 Task: Start in the project ZirconTech the sprint 'Solar Wind', with a duration of 2 weeks.
Action: Mouse moved to (75, 186)
Screenshot: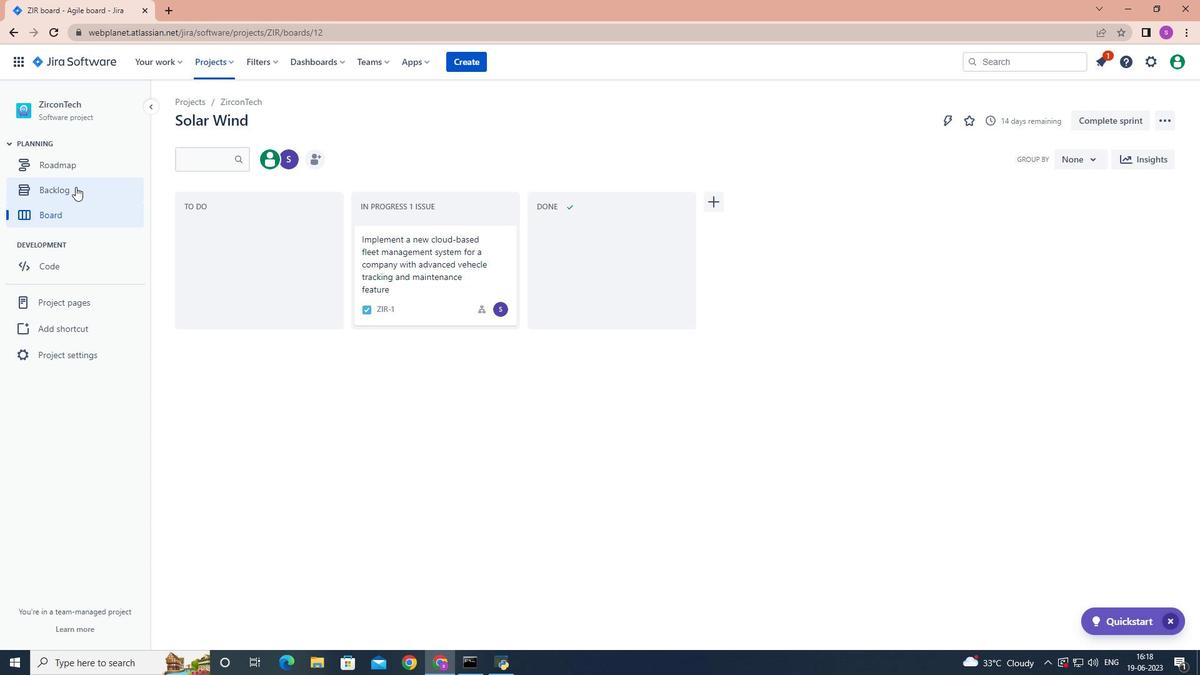 
Action: Mouse pressed left at (75, 186)
Screenshot: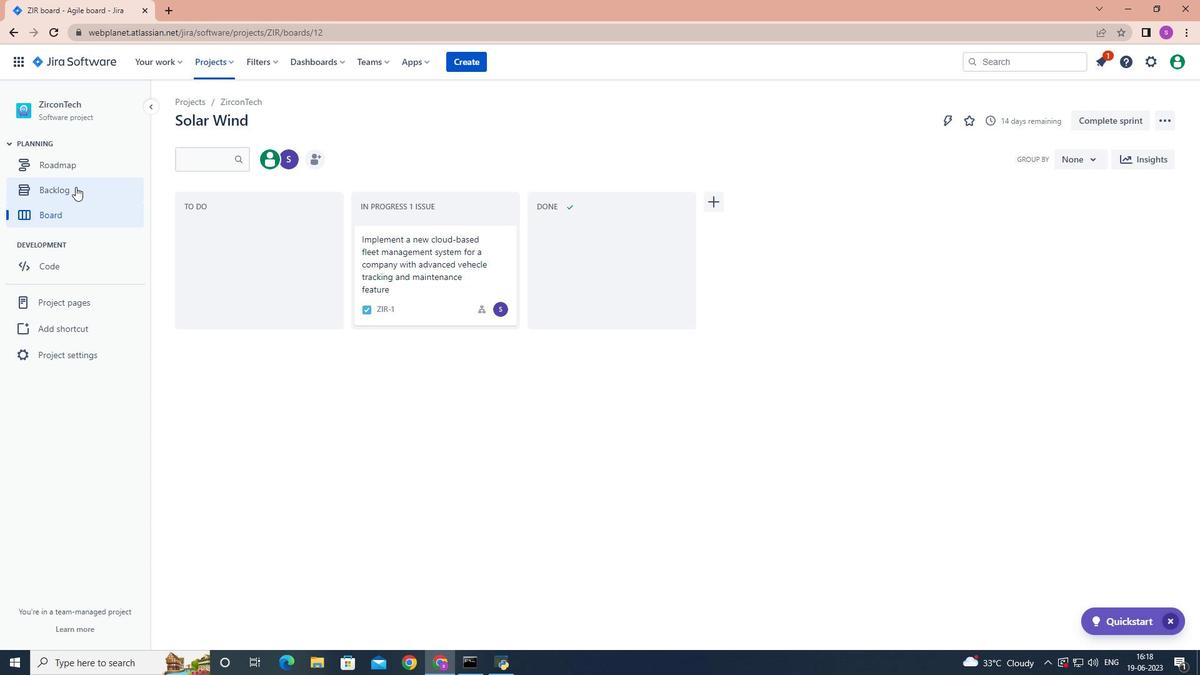 
Action: Mouse moved to (603, 409)
Screenshot: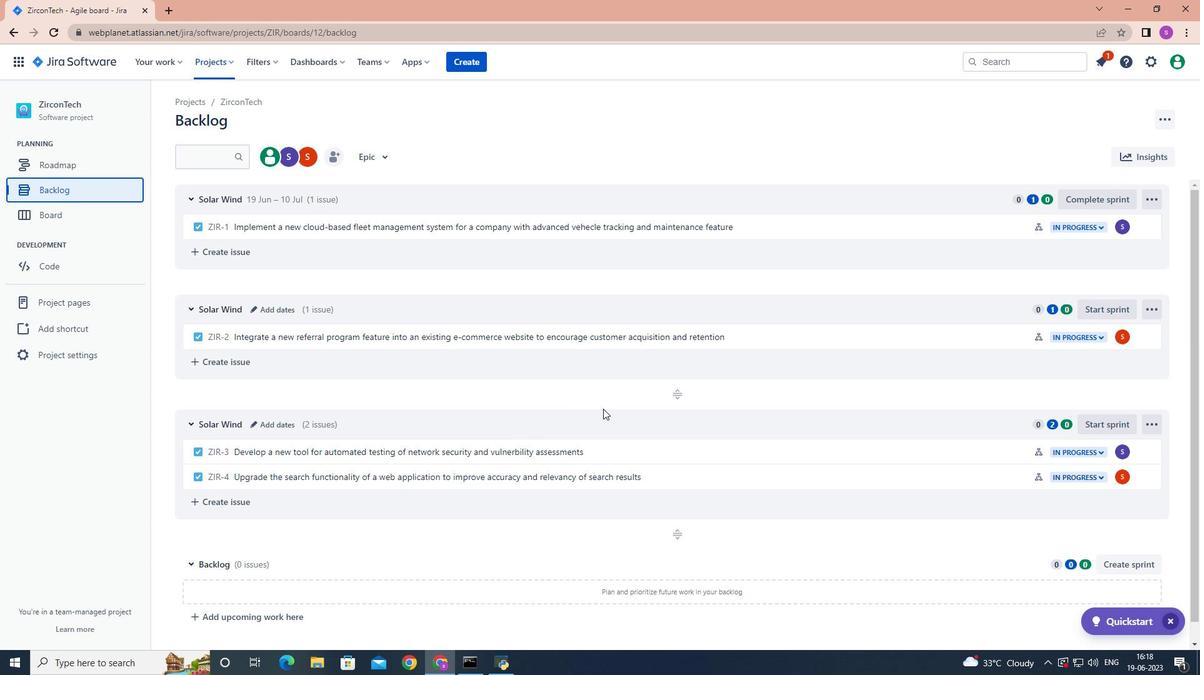 
Action: Mouse scrolled (603, 408) with delta (0, 0)
Screenshot: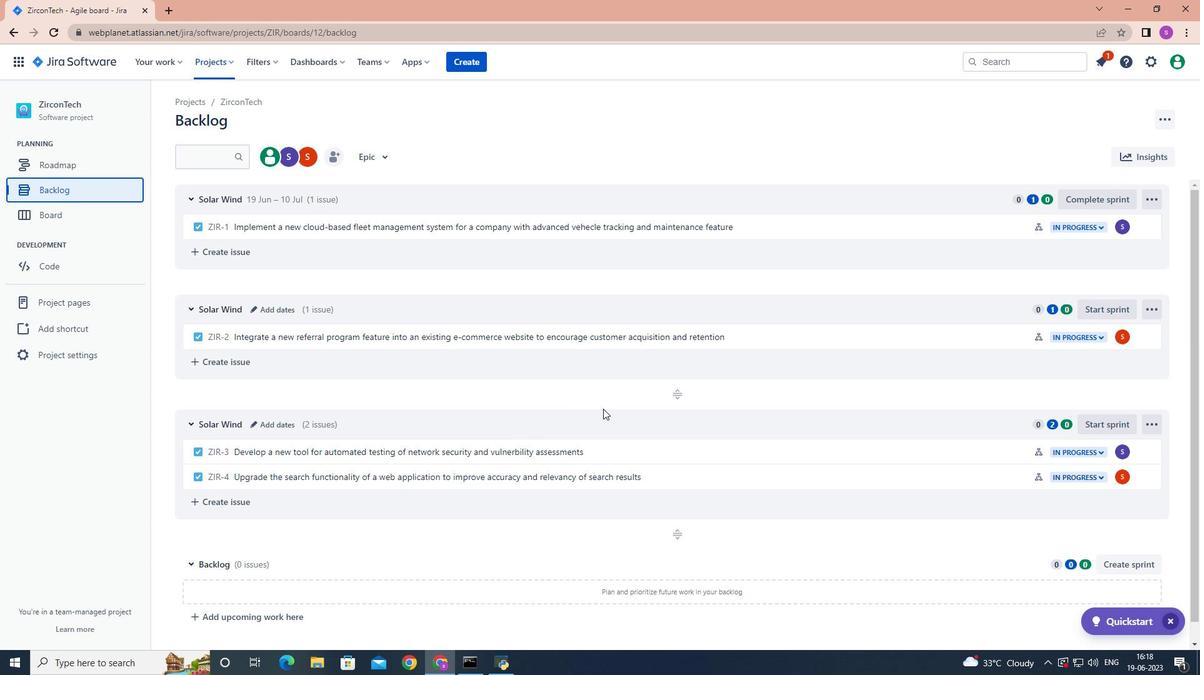 
Action: Mouse moved to (611, 413)
Screenshot: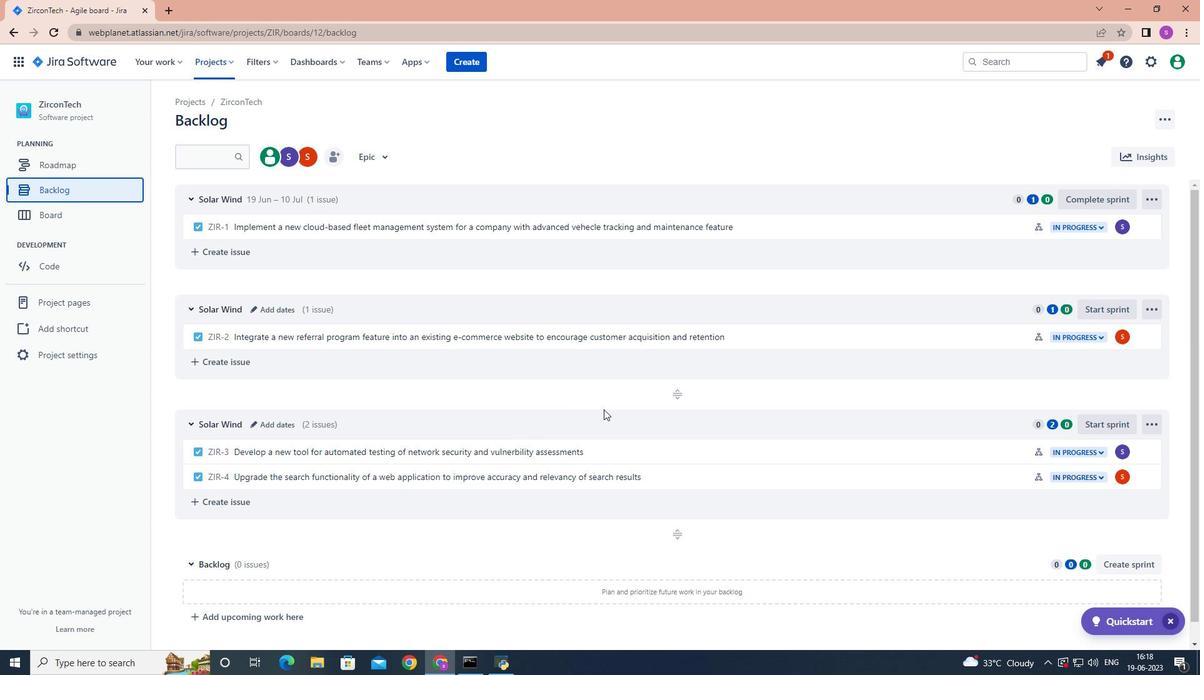 
Action: Mouse scrolled (610, 412) with delta (0, 0)
Screenshot: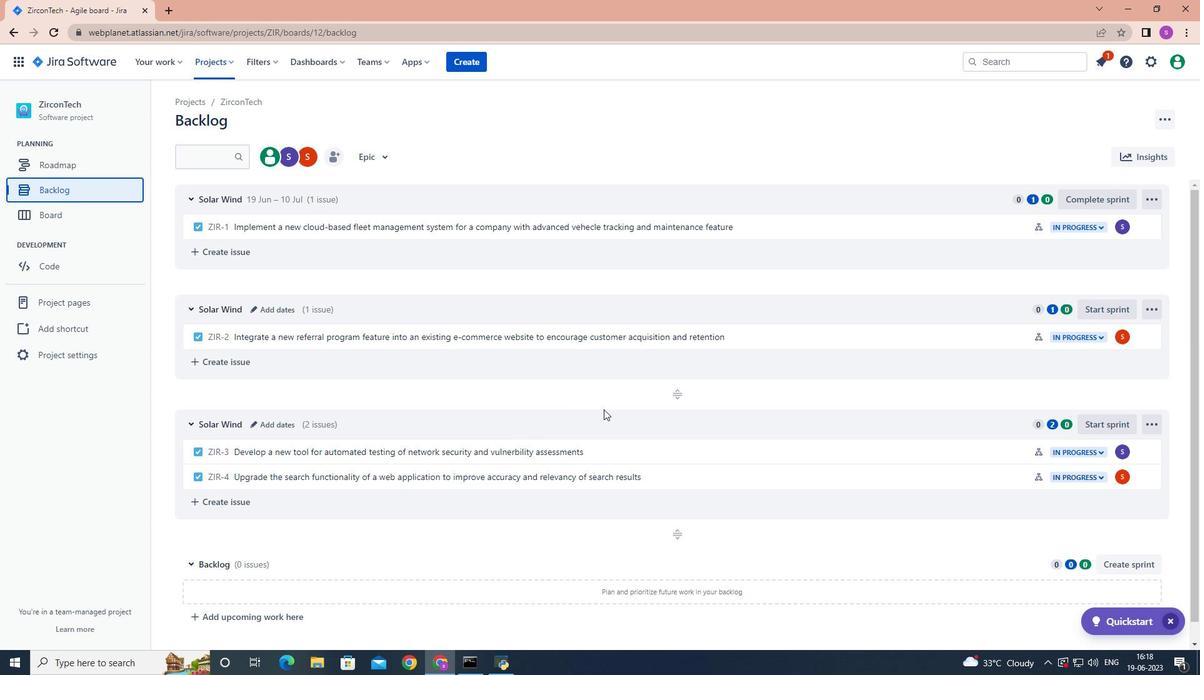 
Action: Mouse moved to (665, 436)
Screenshot: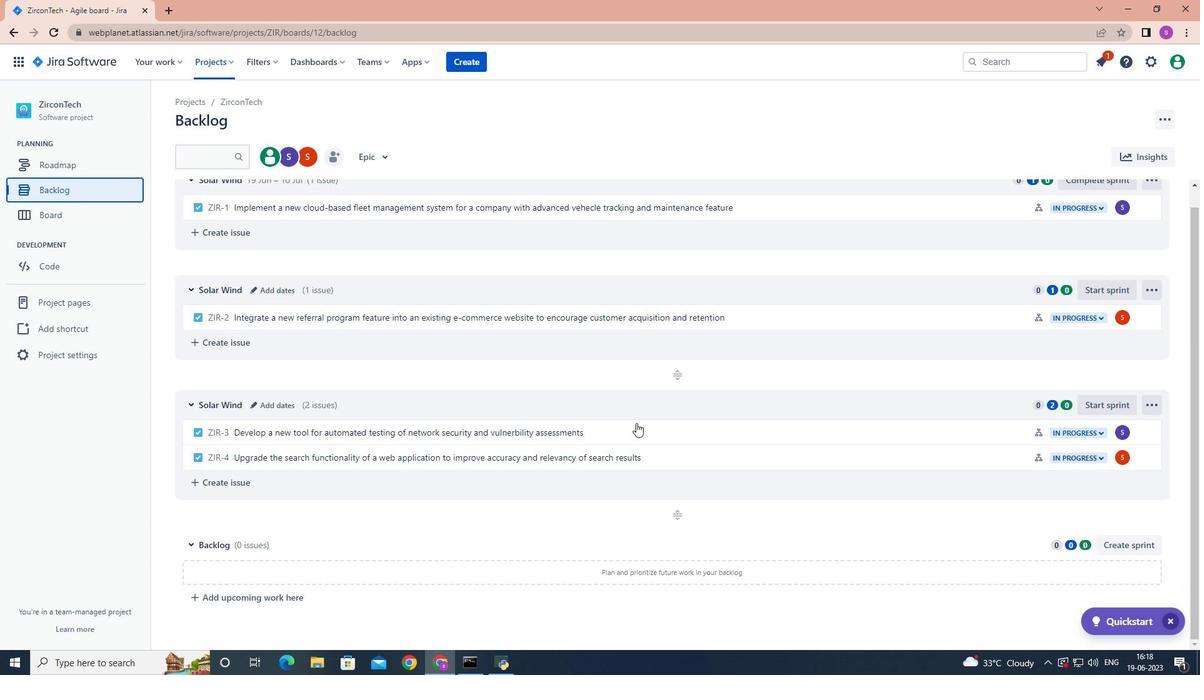 
Action: Mouse scrolled (665, 436) with delta (0, 0)
Screenshot: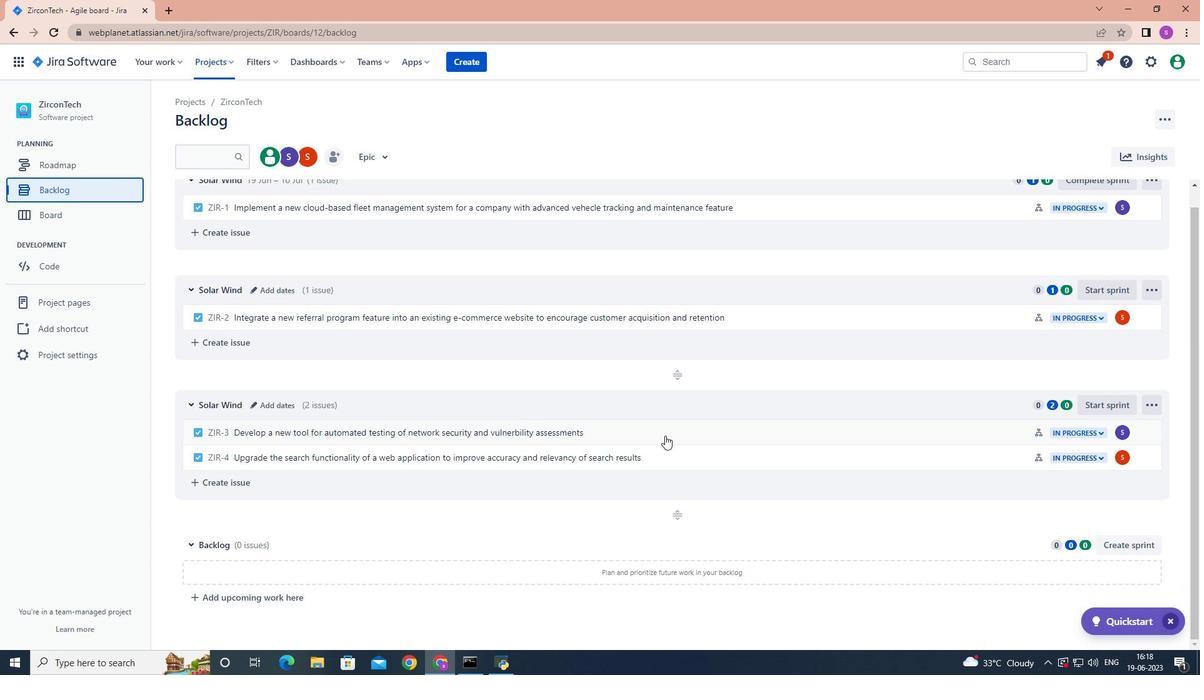 
Action: Mouse scrolled (665, 436) with delta (0, 0)
Screenshot: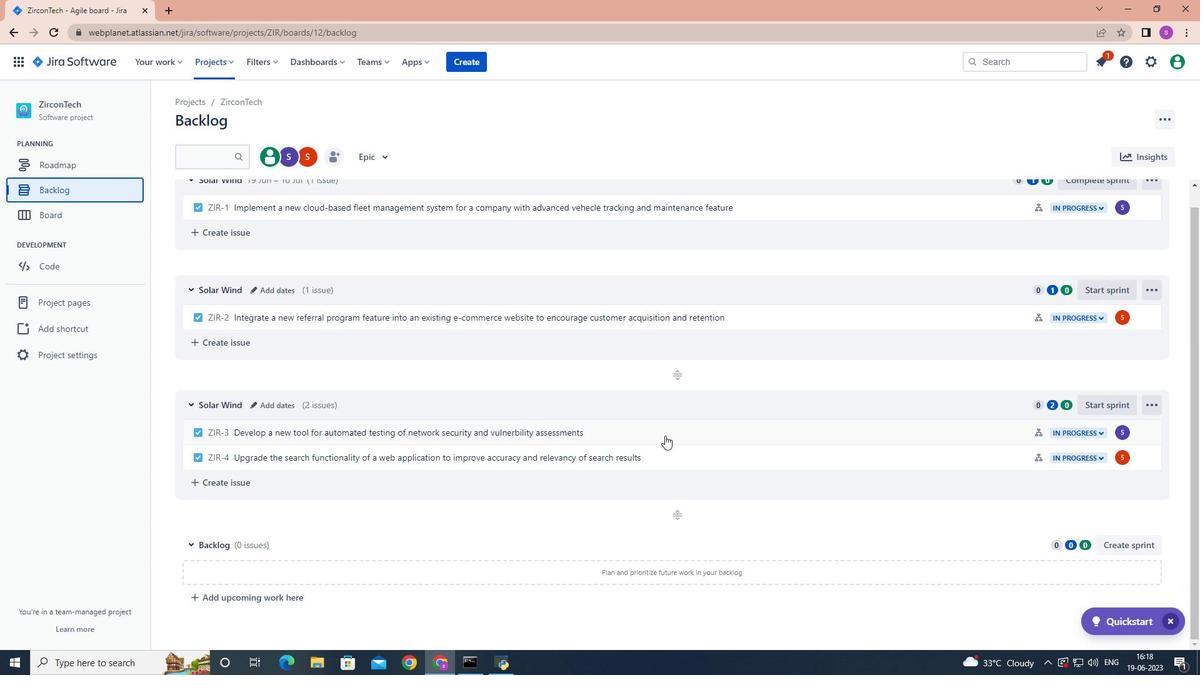 
Action: Mouse scrolled (665, 436) with delta (0, 0)
Screenshot: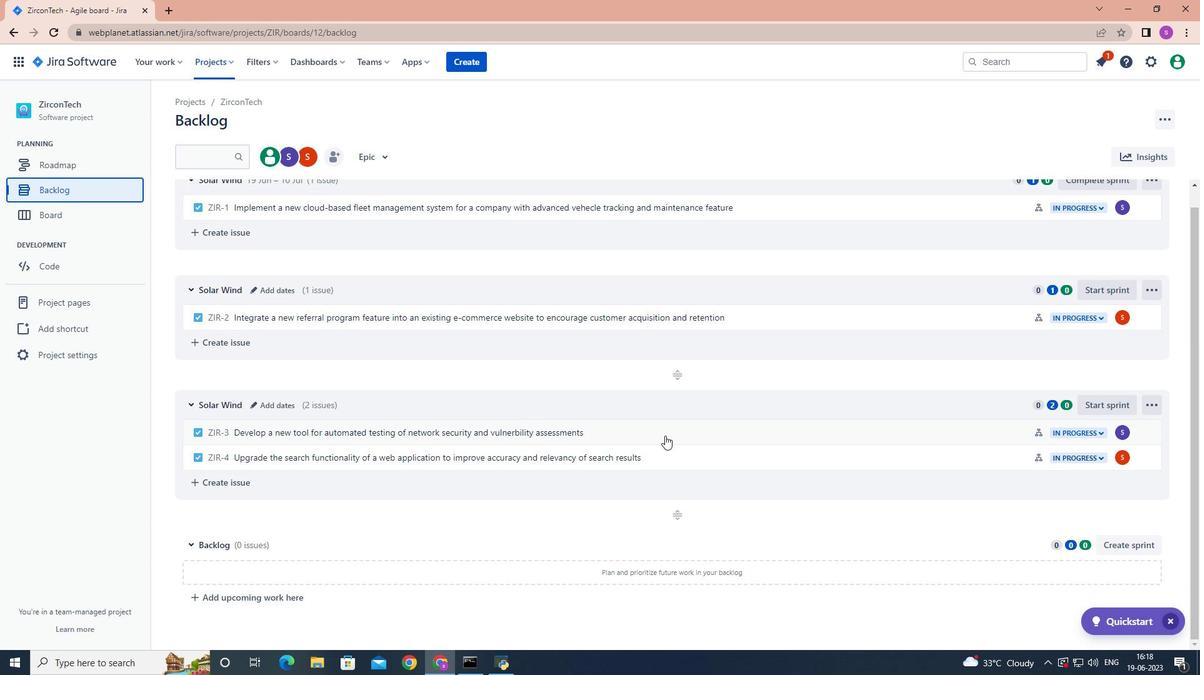 
Action: Mouse scrolled (665, 436) with delta (0, 0)
Screenshot: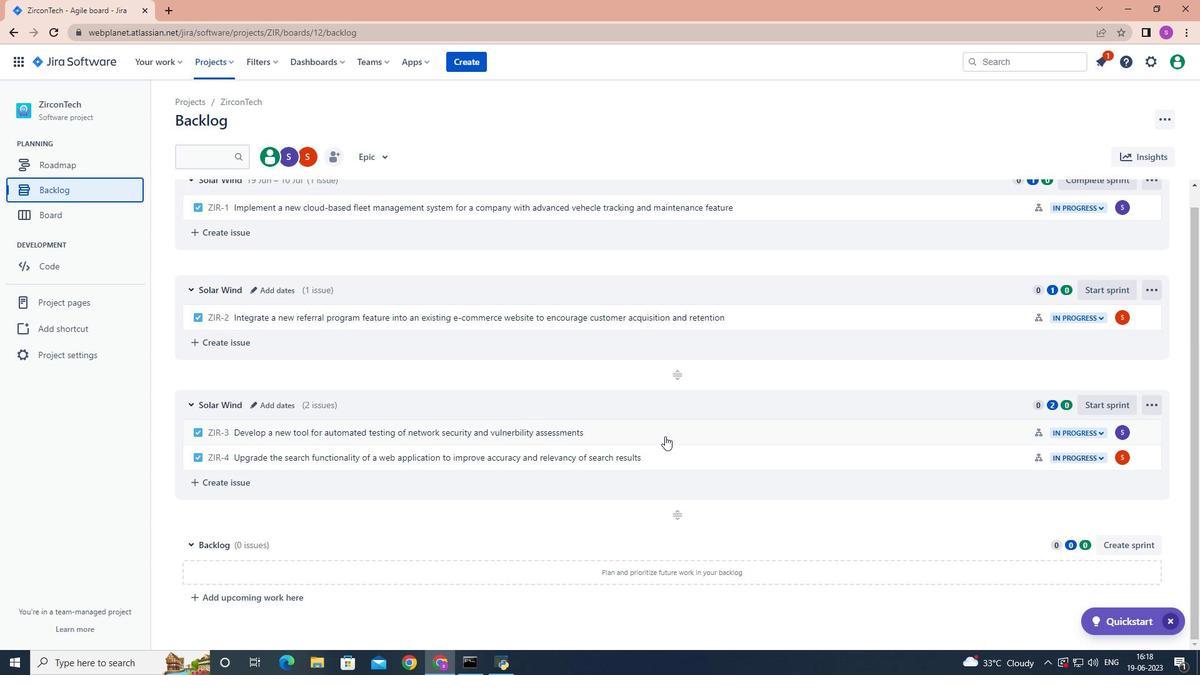 
Action: Mouse moved to (1113, 308)
Screenshot: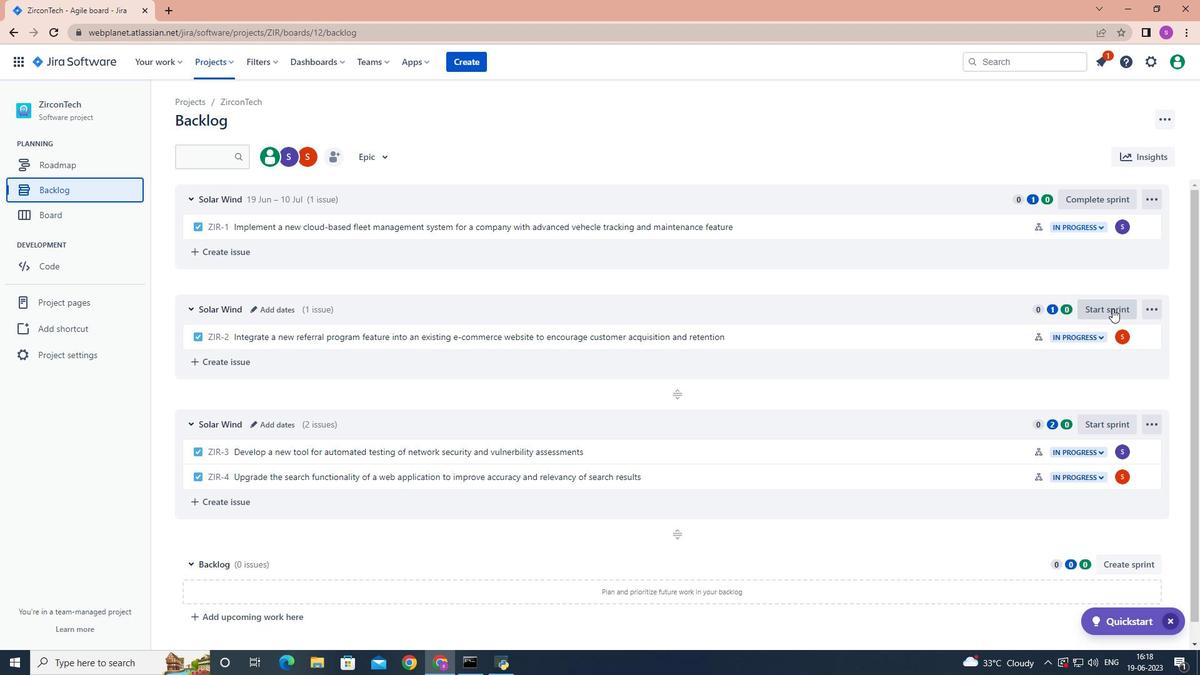 
Action: Mouse pressed left at (1113, 308)
Screenshot: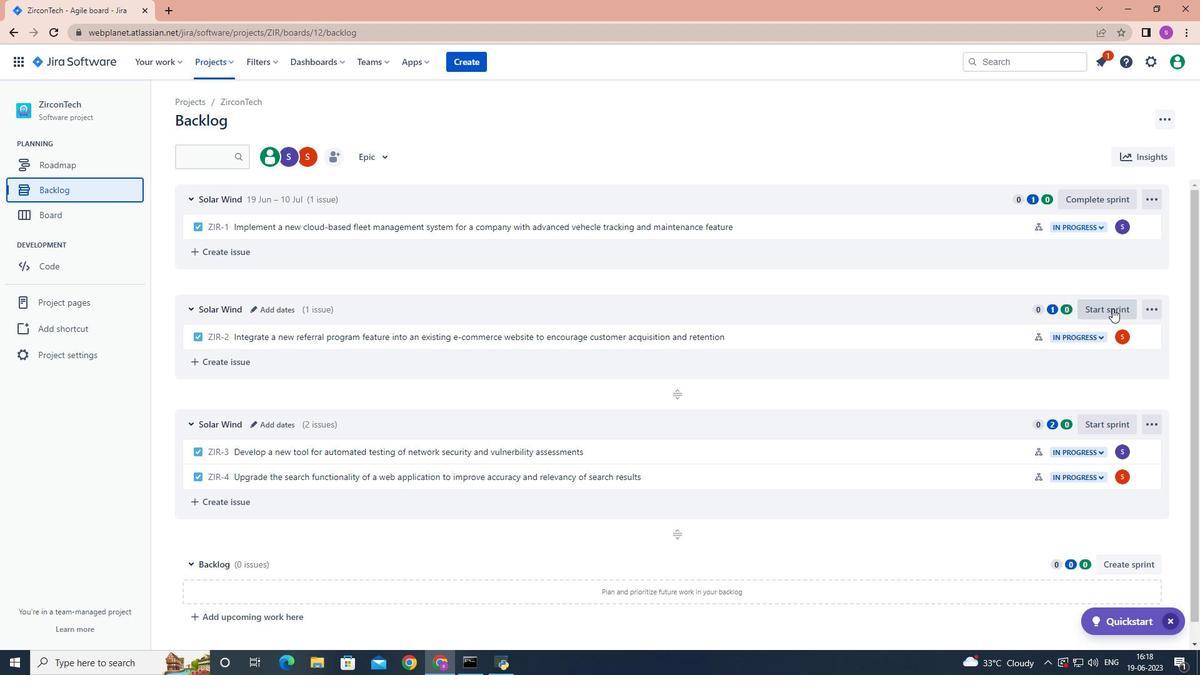 
Action: Mouse moved to (570, 219)
Screenshot: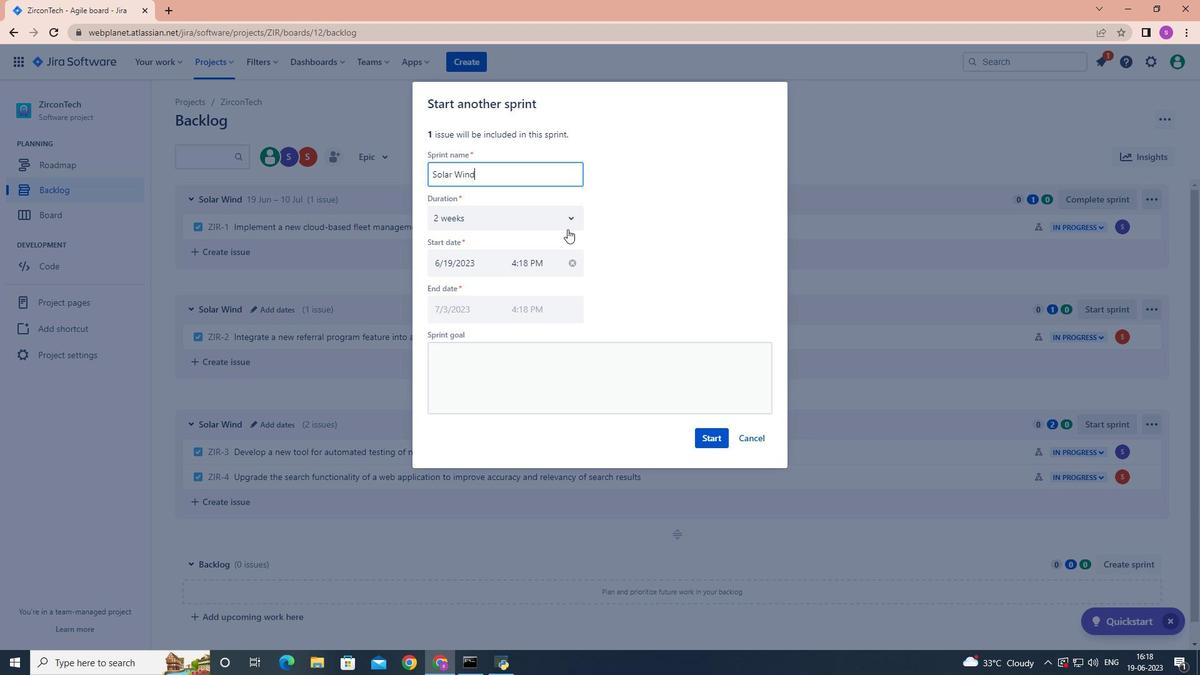 
Action: Mouse pressed left at (570, 219)
Screenshot: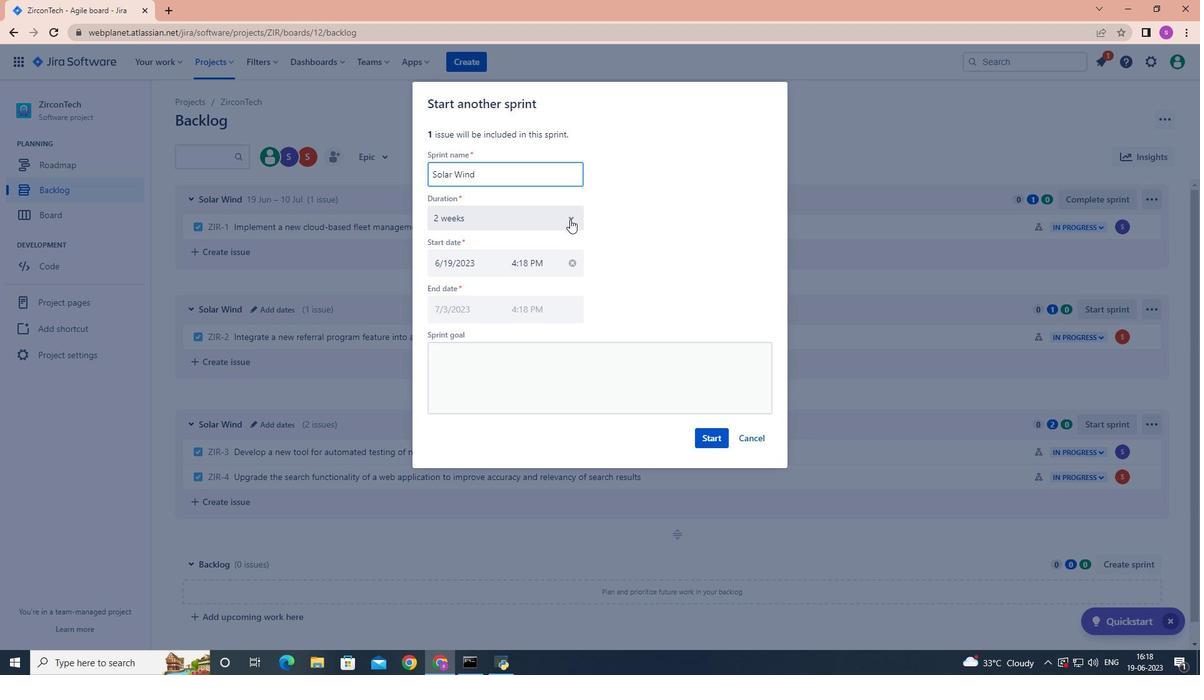 
Action: Mouse moved to (538, 270)
Screenshot: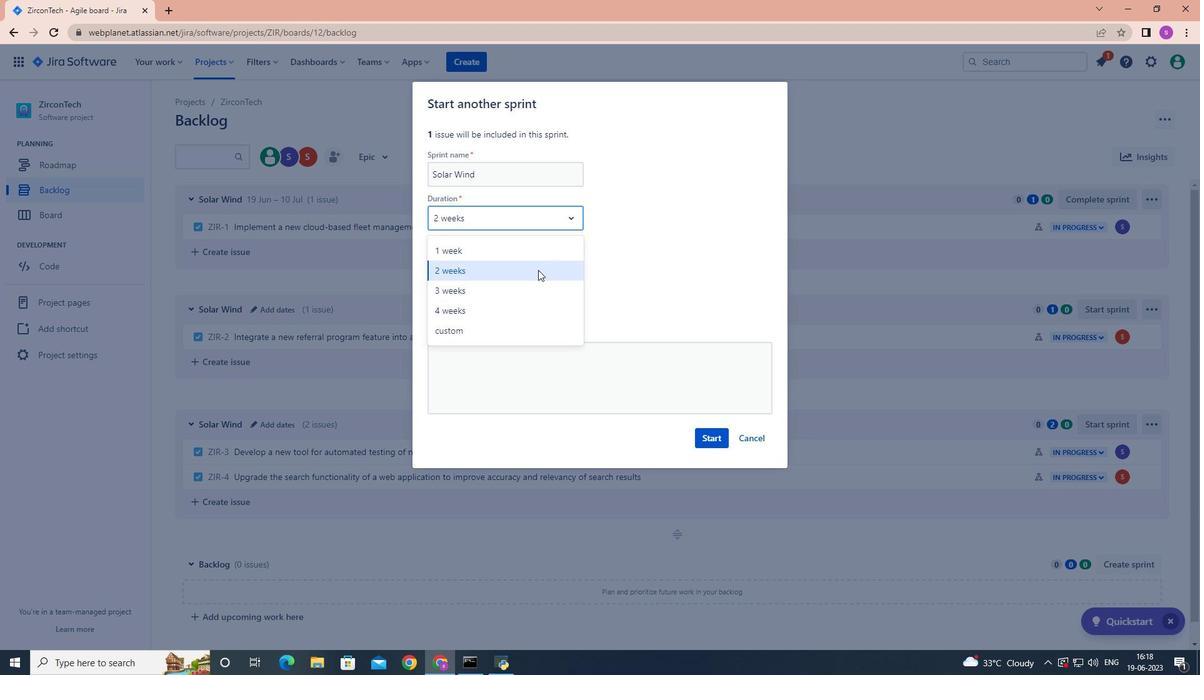 
Action: Mouse pressed left at (538, 270)
Screenshot: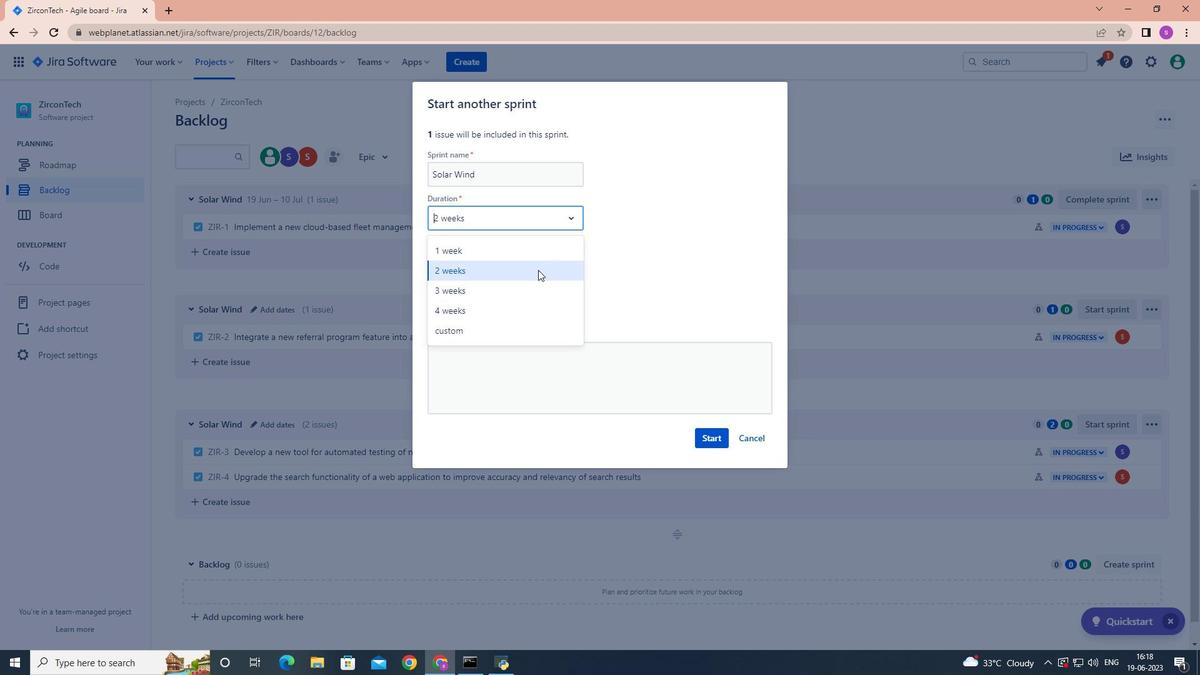 
Action: Mouse moved to (708, 435)
Screenshot: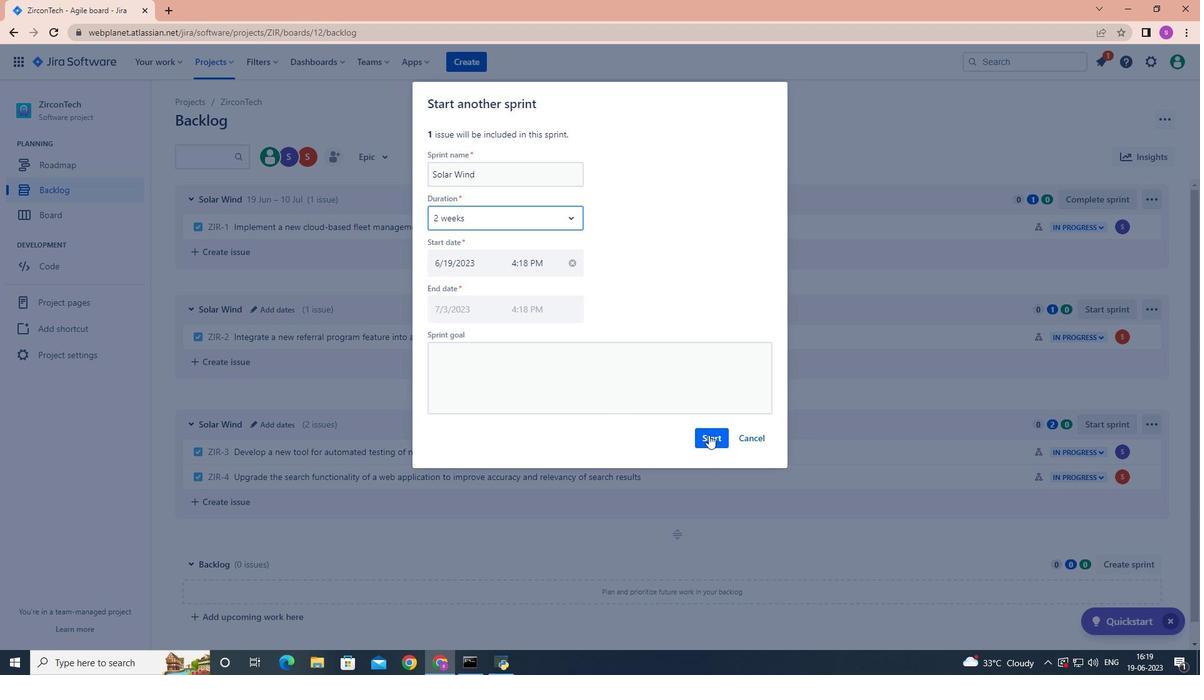 
Action: Mouse pressed left at (708, 435)
Screenshot: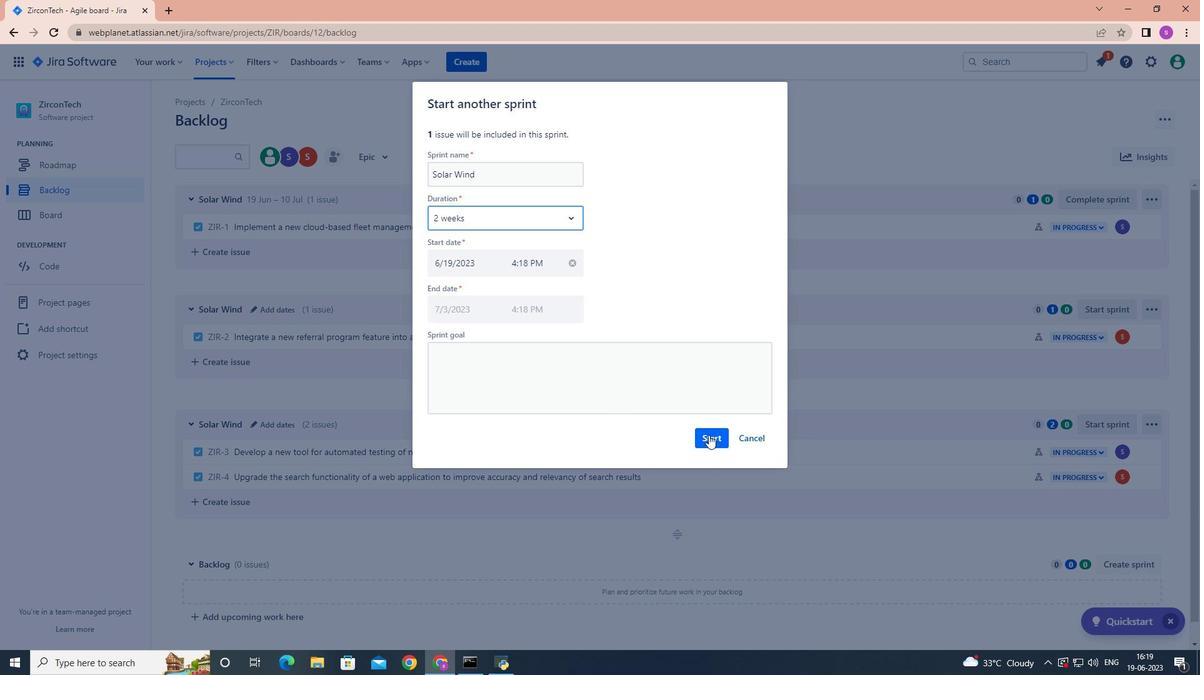 
Action: Mouse moved to (698, 433)
Screenshot: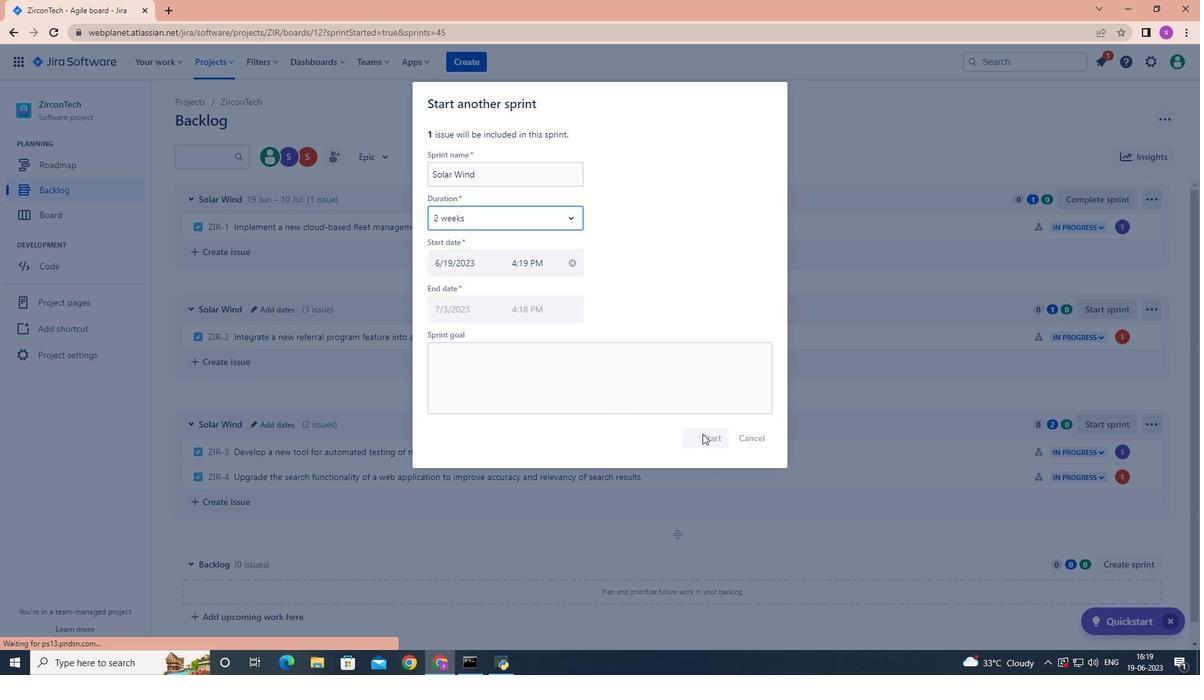 
